 Task: Create Workspace Content Marketing Workspace description Organize and manage meetings effectively. Workspace type Engineering-IT
Action: Mouse moved to (288, 60)
Screenshot: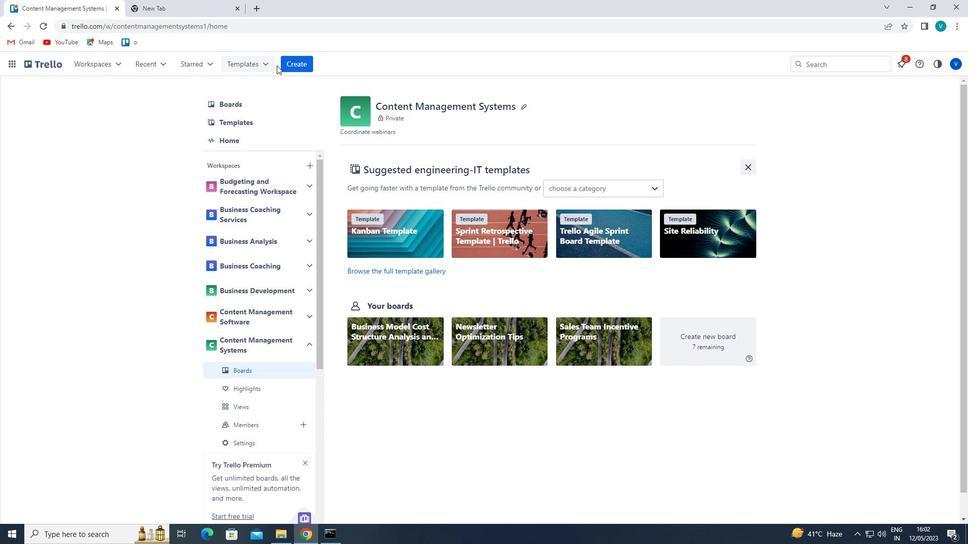 
Action: Mouse pressed left at (288, 60)
Screenshot: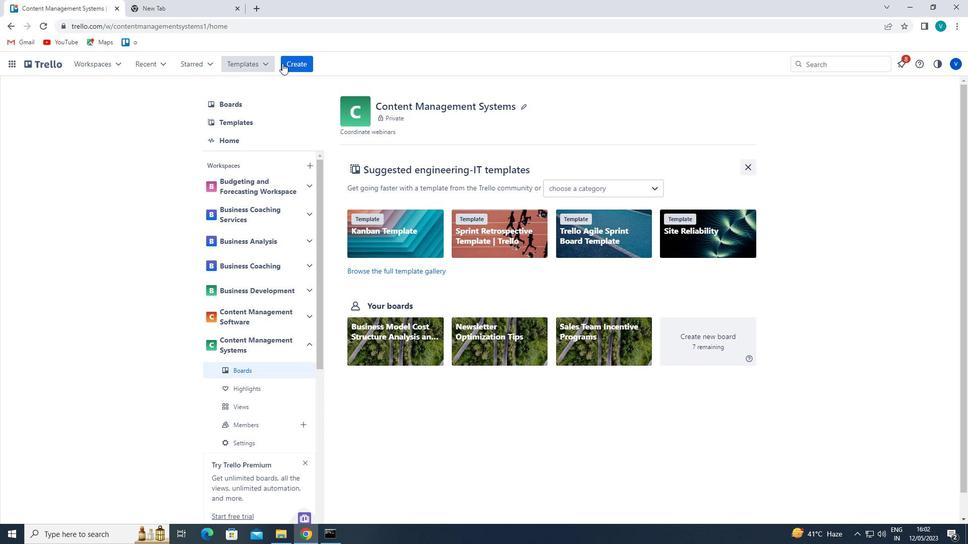 
Action: Mouse moved to (312, 170)
Screenshot: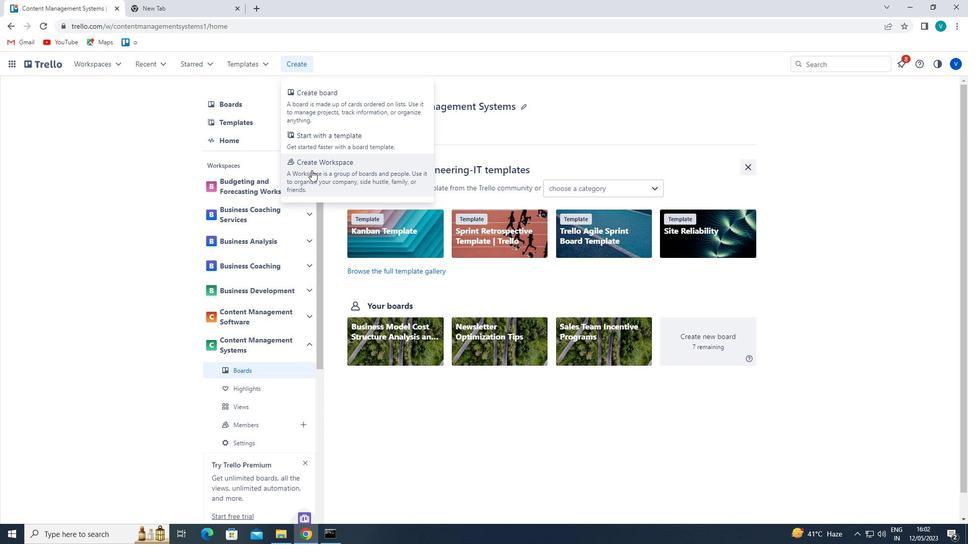 
Action: Mouse pressed left at (312, 170)
Screenshot: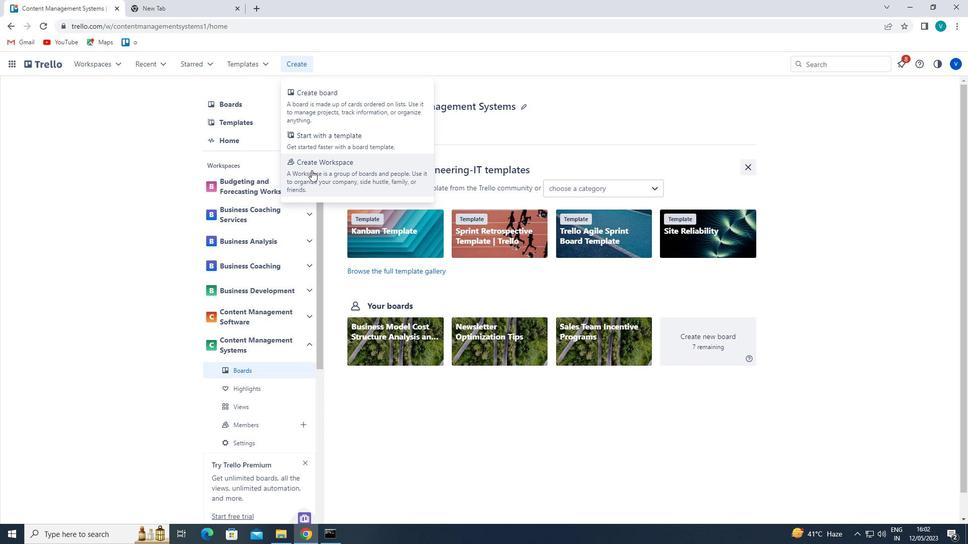 
Action: Mouse moved to (310, 185)
Screenshot: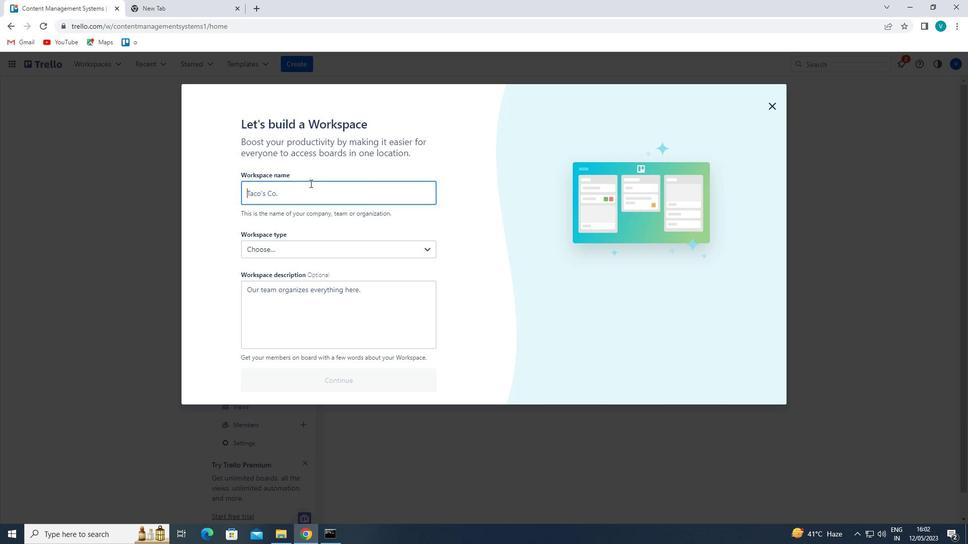 
Action: Mouse pressed left at (310, 185)
Screenshot: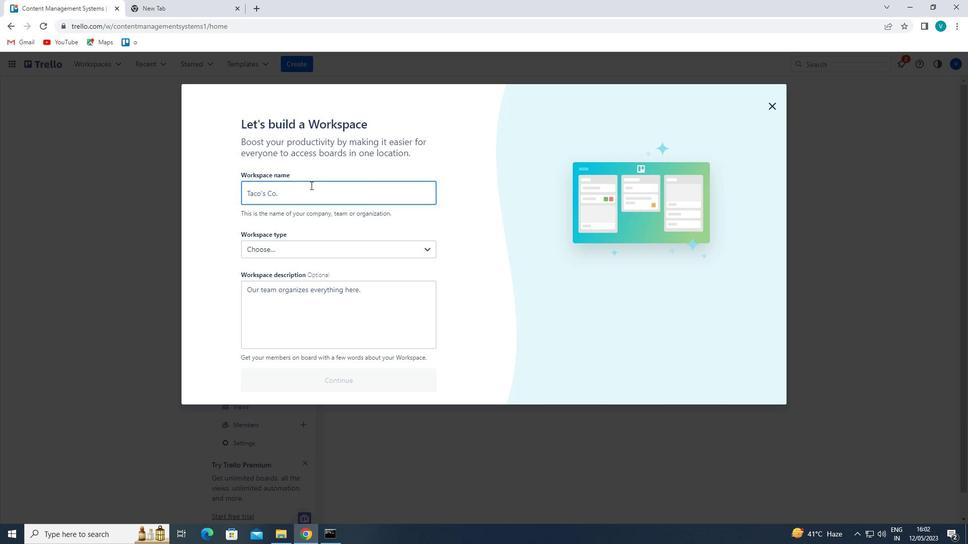 
Action: Key pressed <Key.shift>CONTENT<Key.space><Key.shift>MARKETING
Screenshot: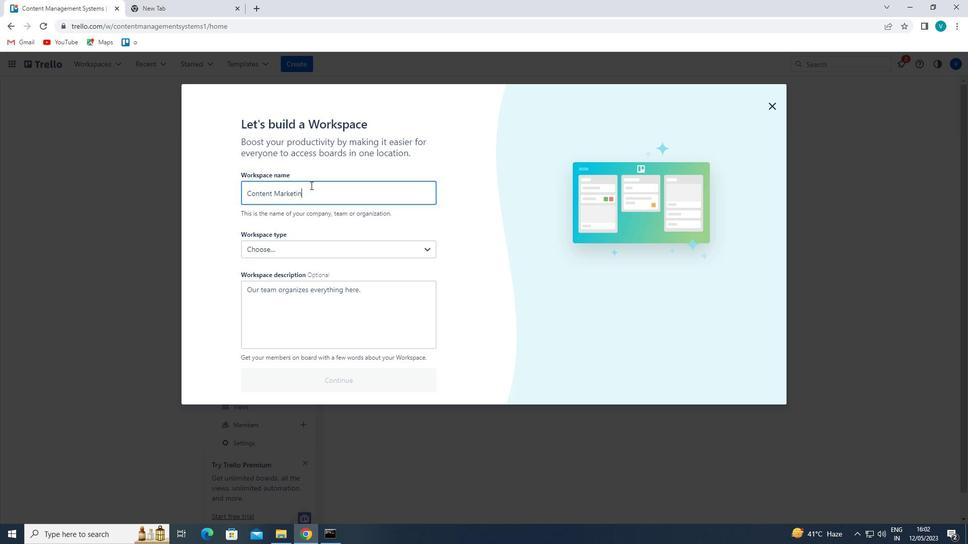 
Action: Mouse moved to (327, 244)
Screenshot: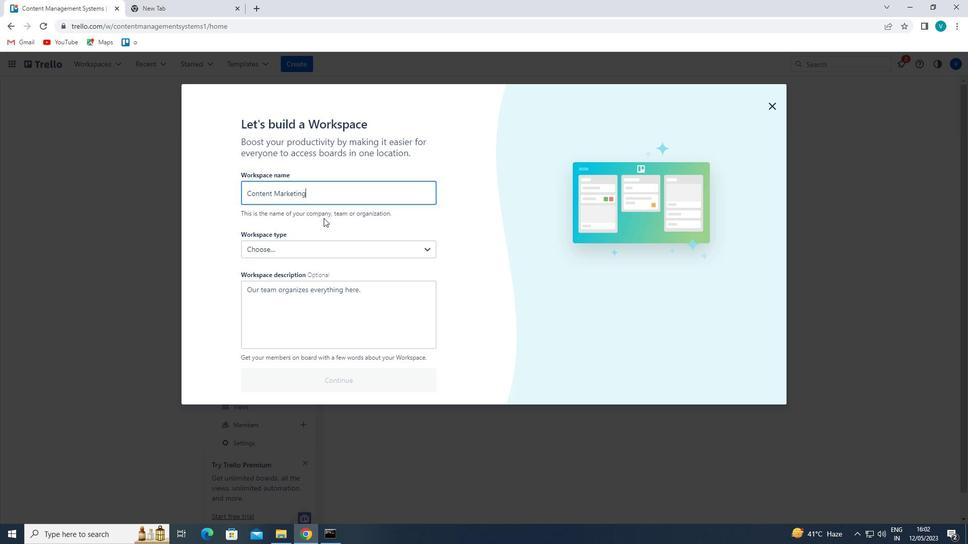 
Action: Mouse pressed left at (327, 244)
Screenshot: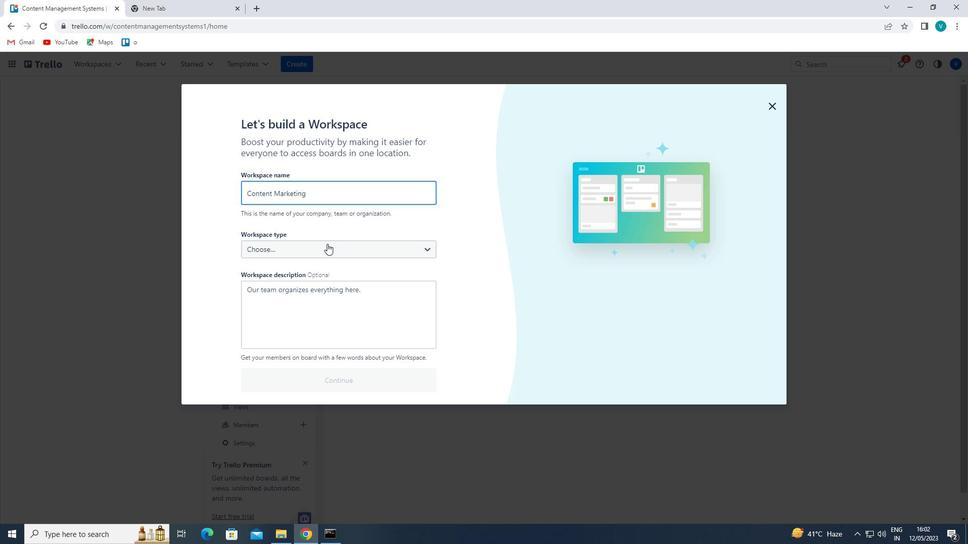 
Action: Mouse moved to (317, 301)
Screenshot: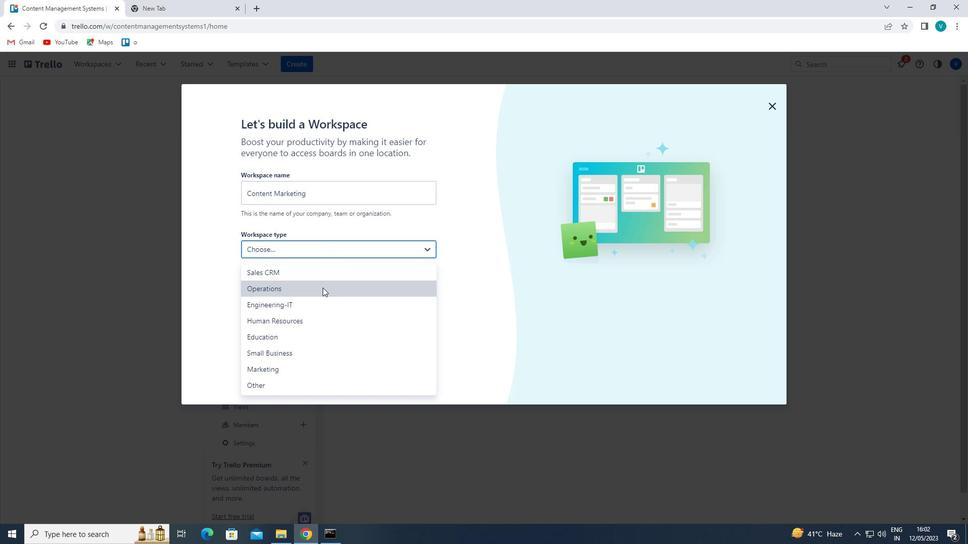 
Action: Mouse pressed left at (317, 301)
Screenshot: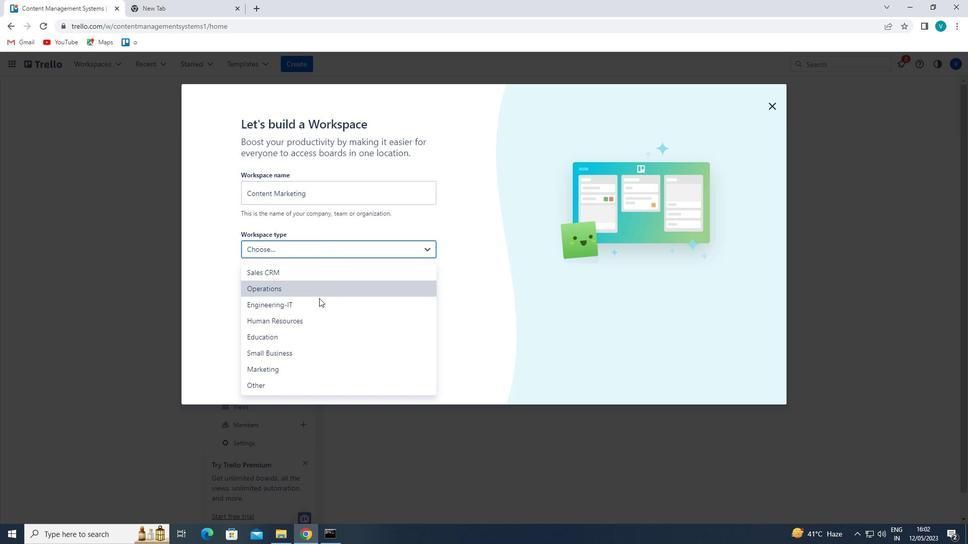 
Action: Mouse moved to (319, 290)
Screenshot: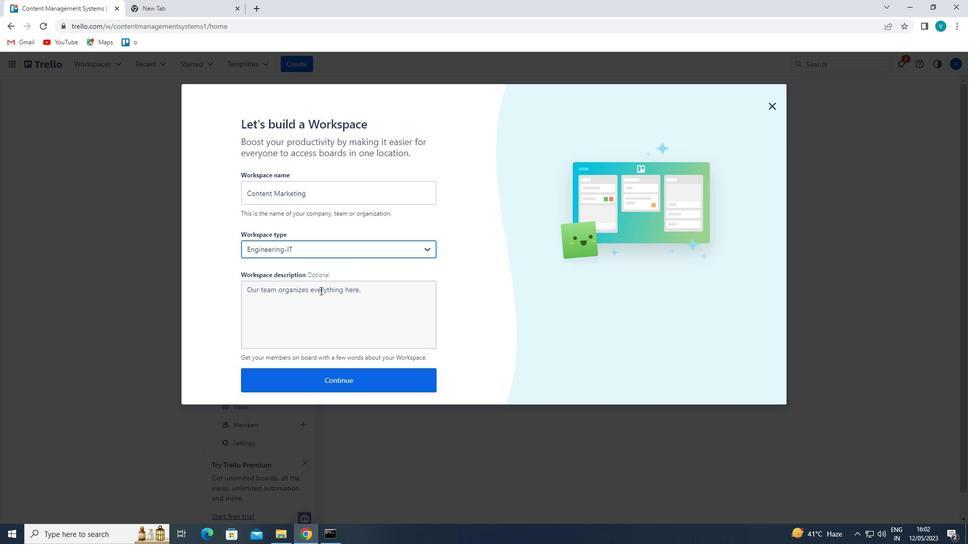 
Action: Mouse pressed left at (319, 290)
Screenshot: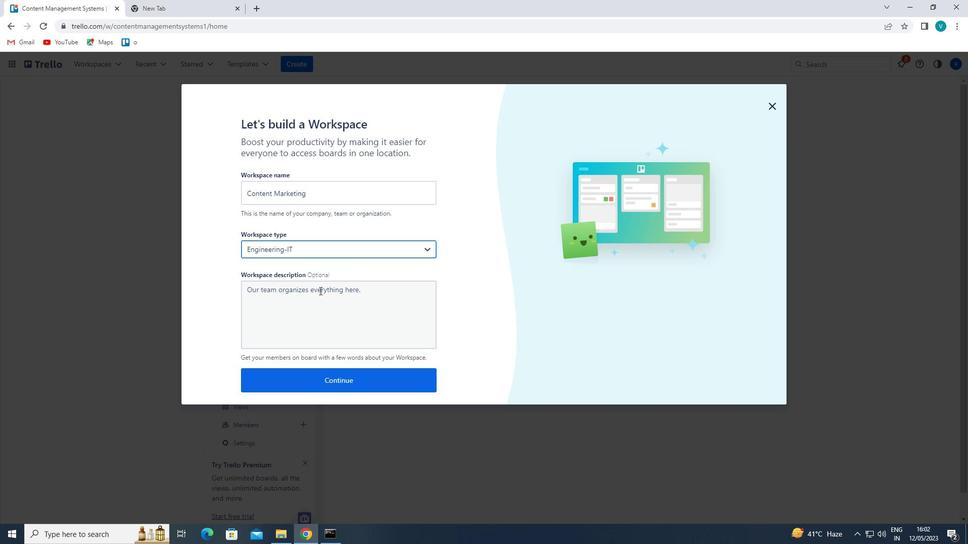 
Action: Mouse moved to (322, 290)
Screenshot: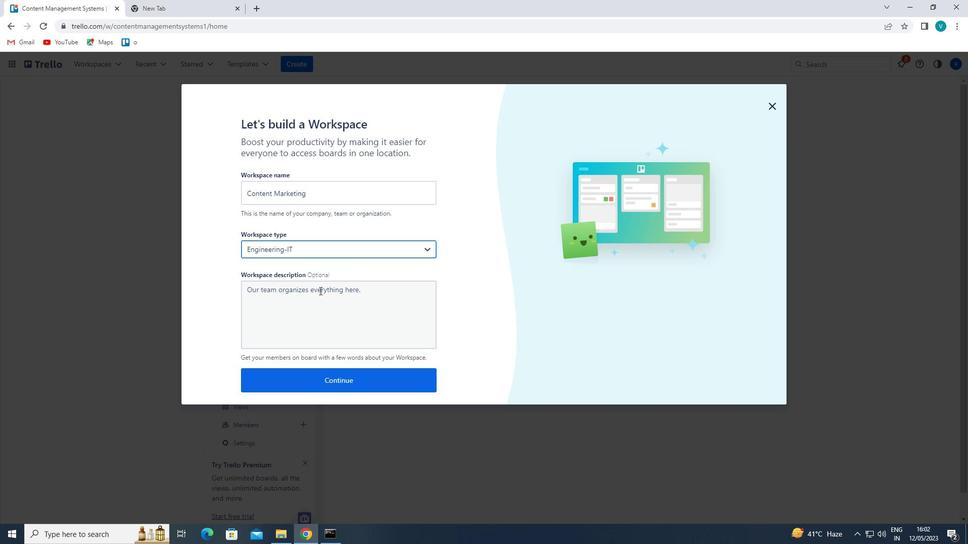
Action: Key pressed <Key.shift>ORGANIZE<Key.space>AND<Key.space>MANAGE<Key.space>MEETINGS
Screenshot: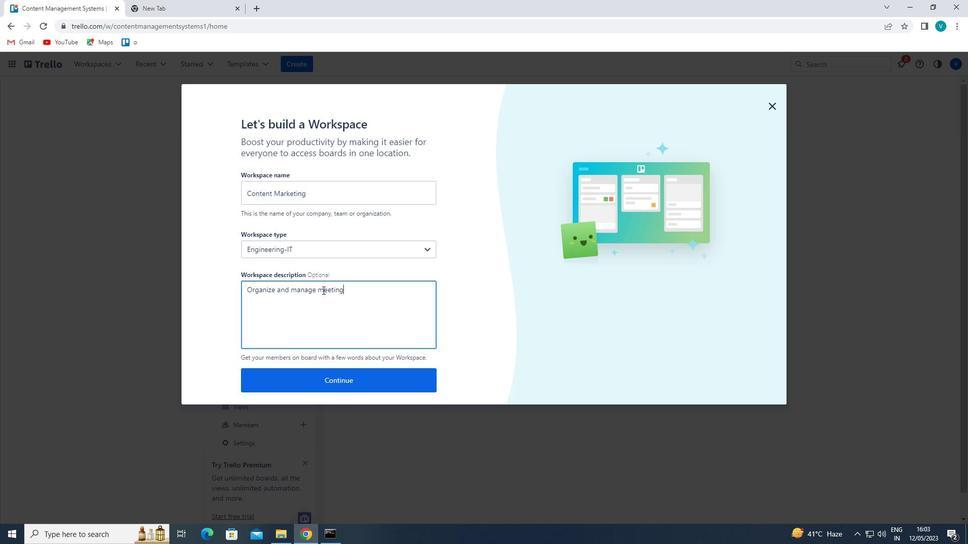 
Action: Mouse moved to (339, 380)
Screenshot: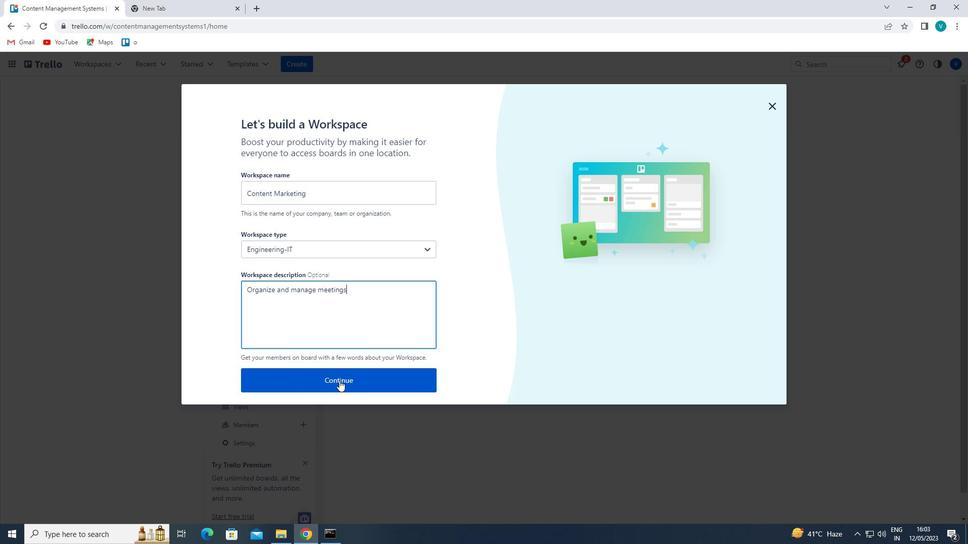 
Action: Mouse pressed left at (339, 380)
Screenshot: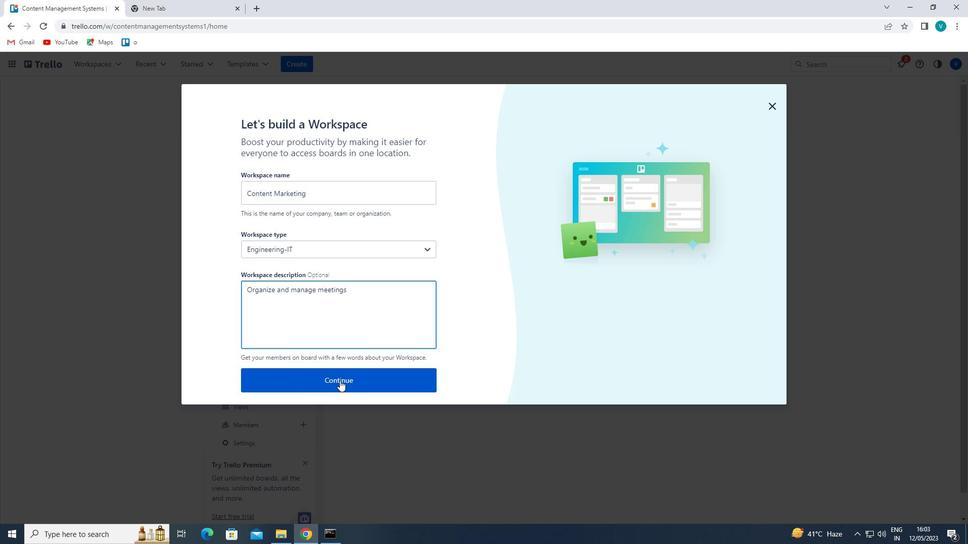 
